Task: Check the percentage active listings of 1 story in the last 1 year.
Action: Mouse moved to (1100, 249)
Screenshot: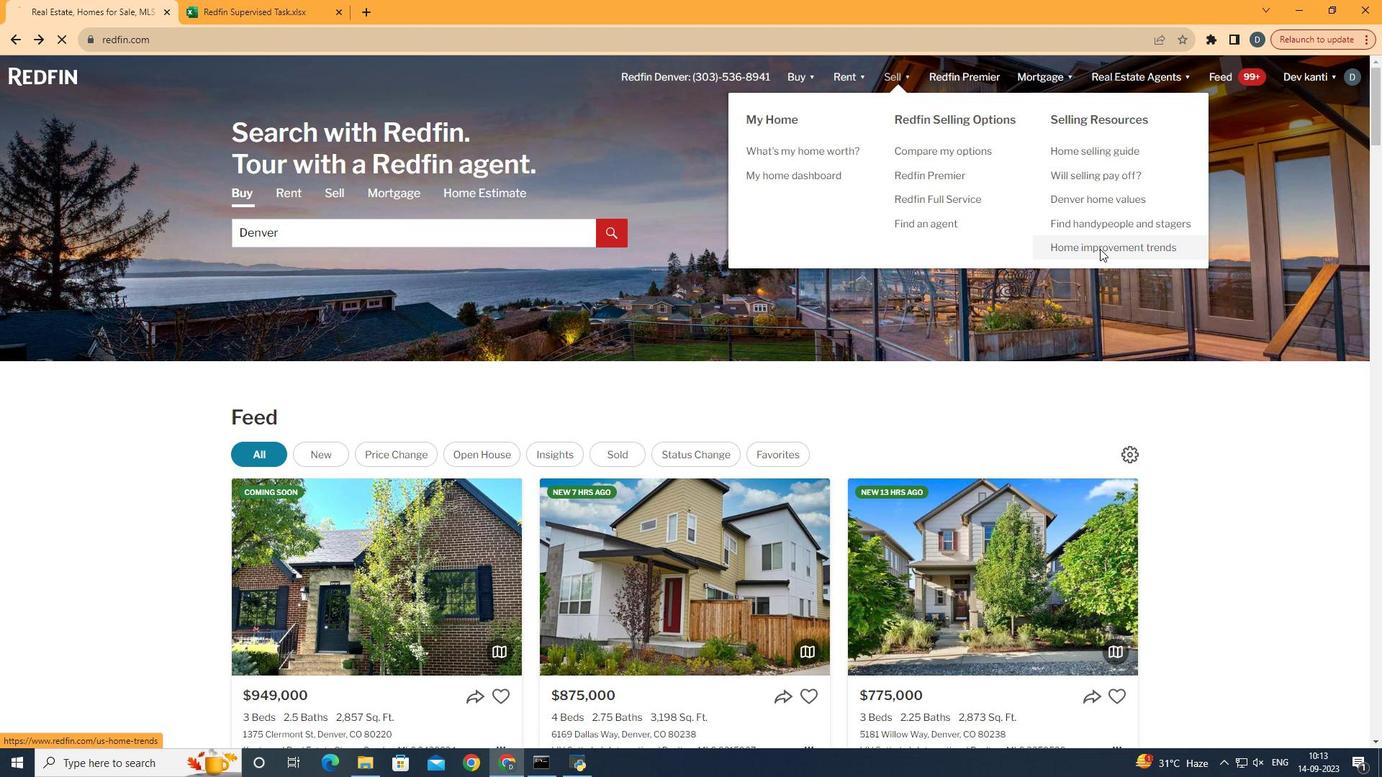 
Action: Mouse pressed left at (1100, 249)
Screenshot: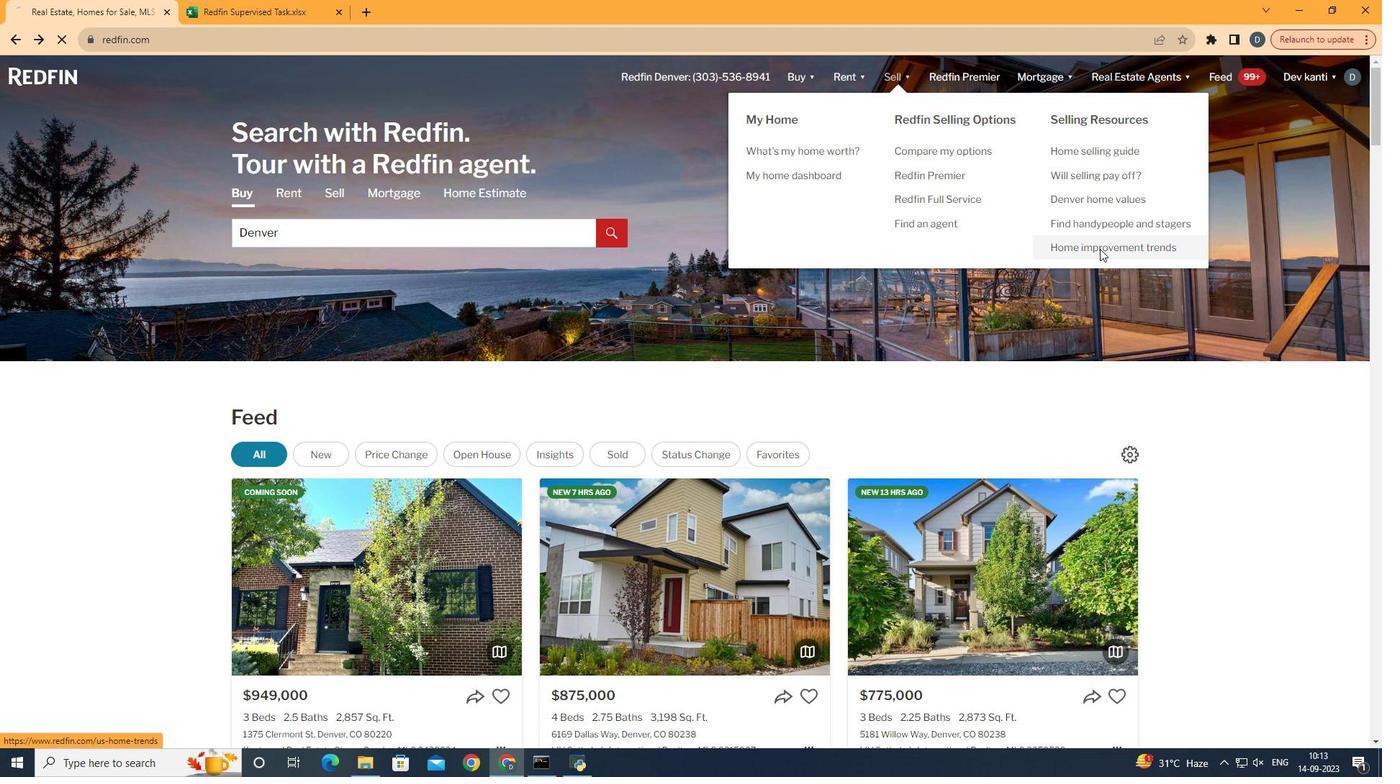 
Action: Mouse moved to (357, 276)
Screenshot: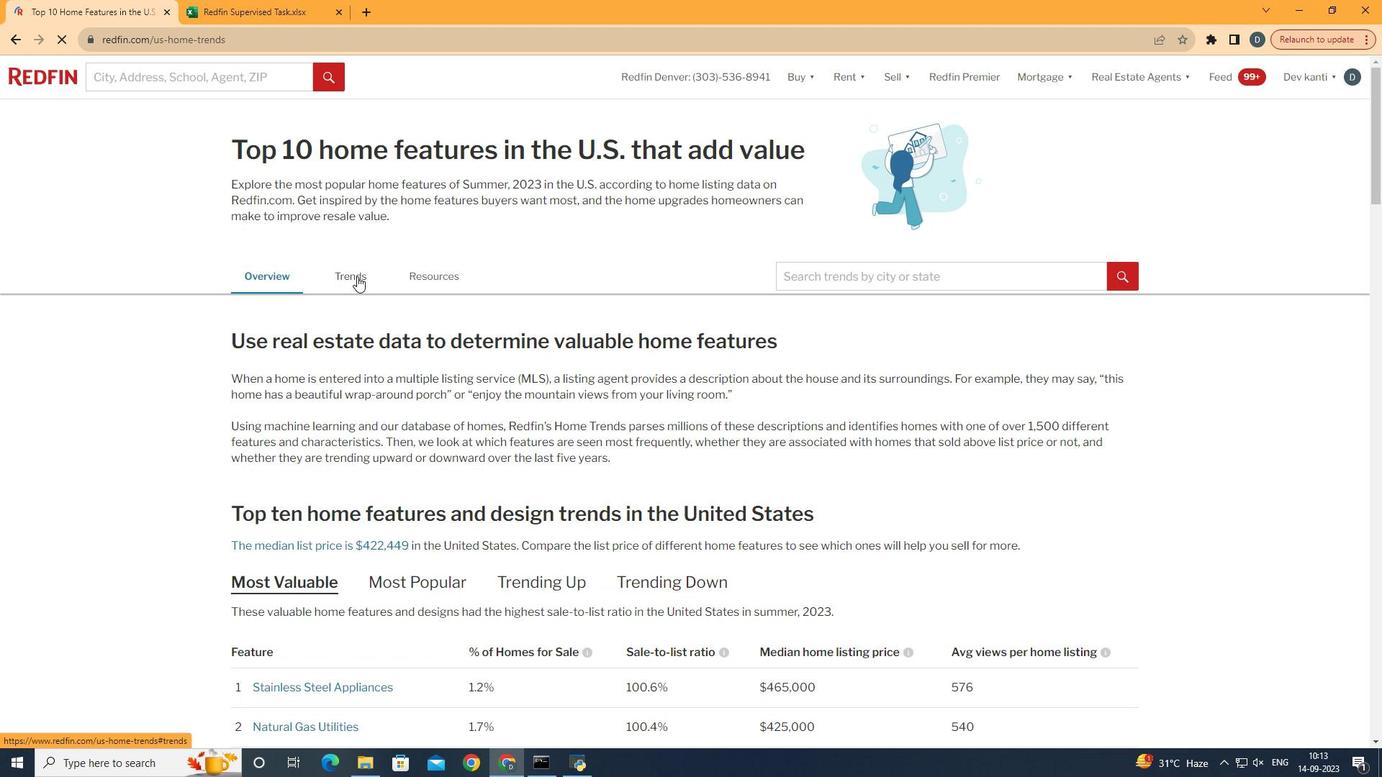 
Action: Mouse pressed left at (357, 276)
Screenshot: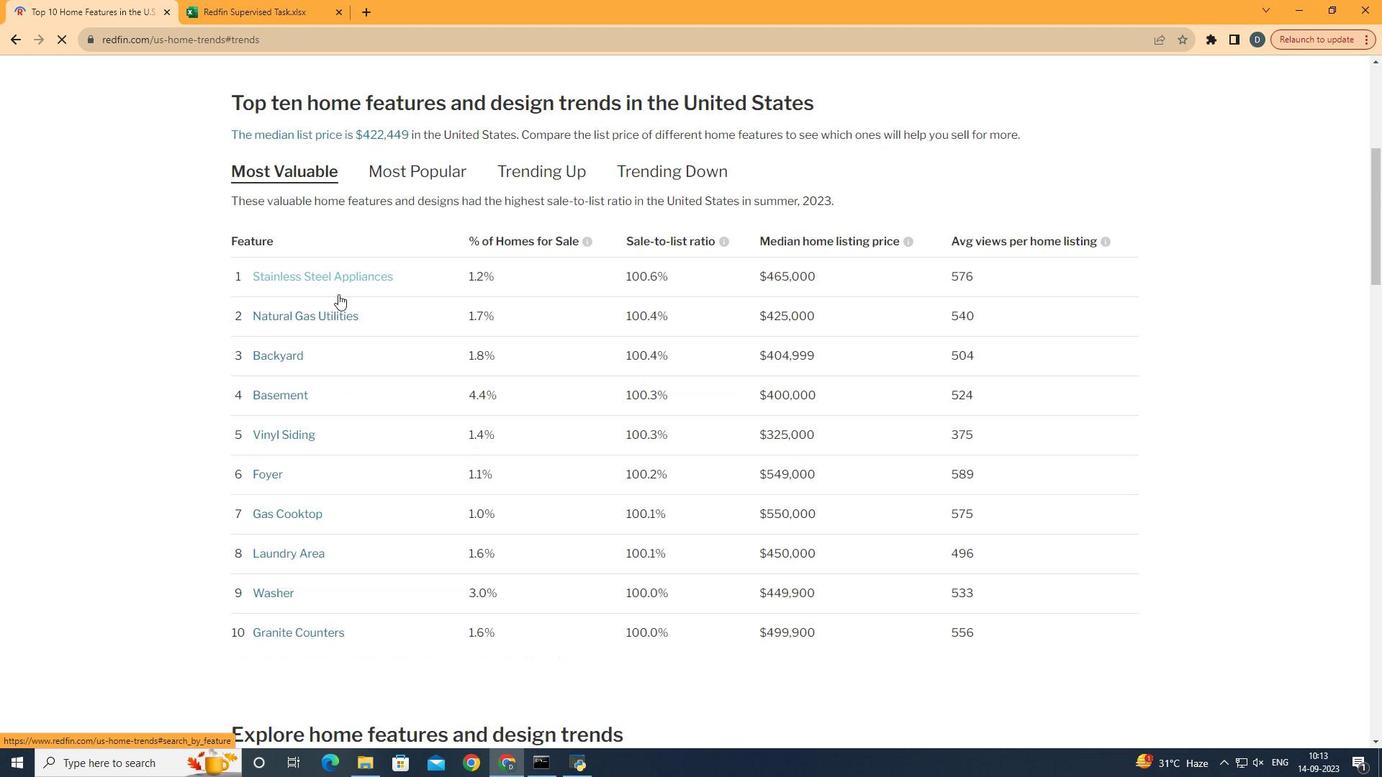 
Action: Mouse moved to (515, 391)
Screenshot: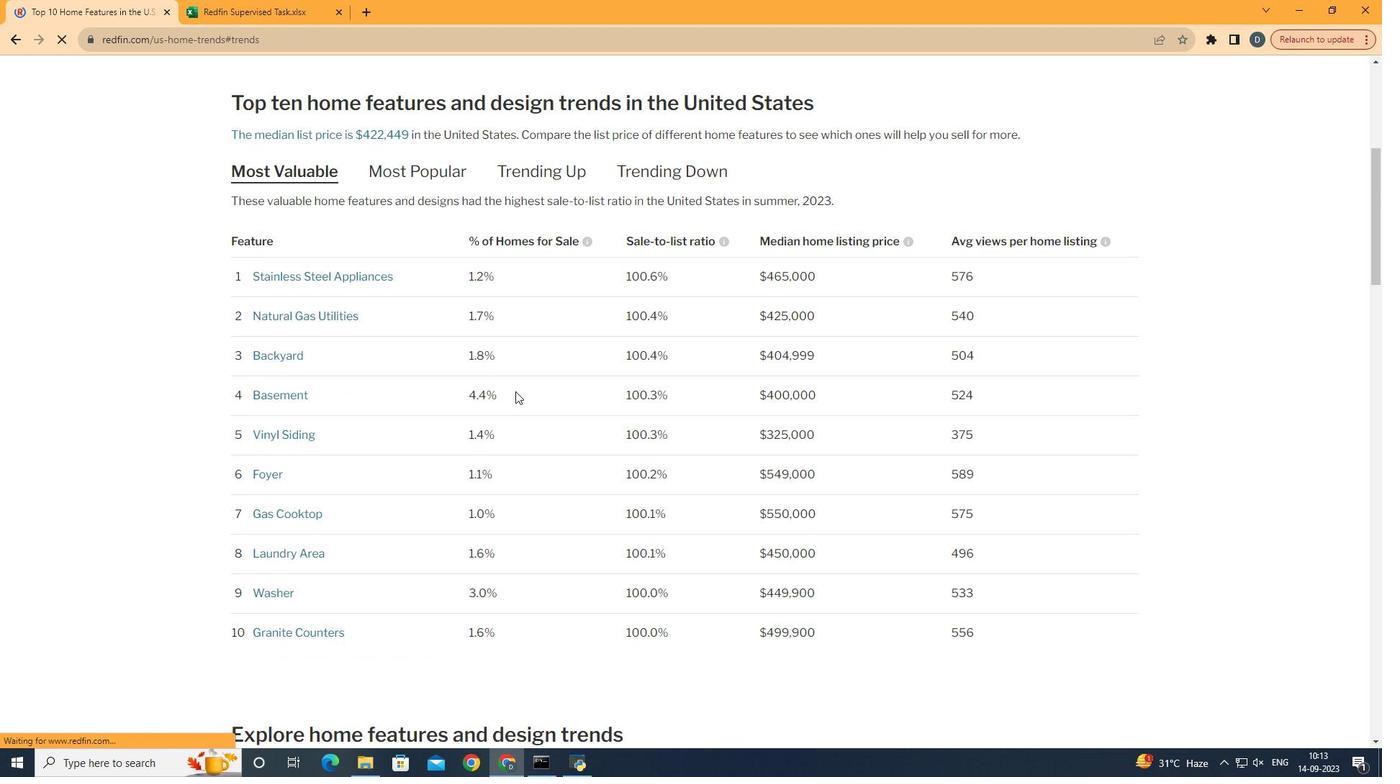 
Action: Mouse scrolled (515, 390) with delta (0, 0)
Screenshot: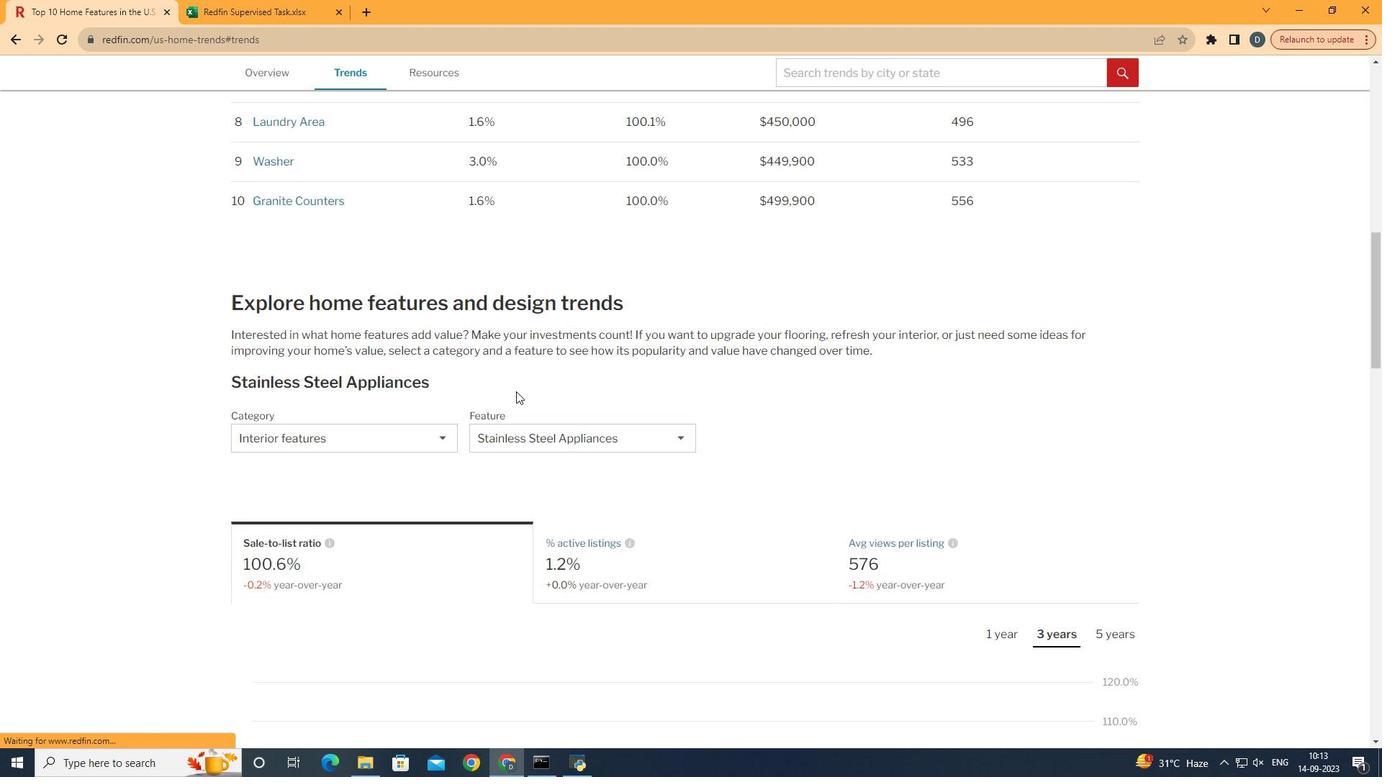 
Action: Mouse scrolled (515, 390) with delta (0, 0)
Screenshot: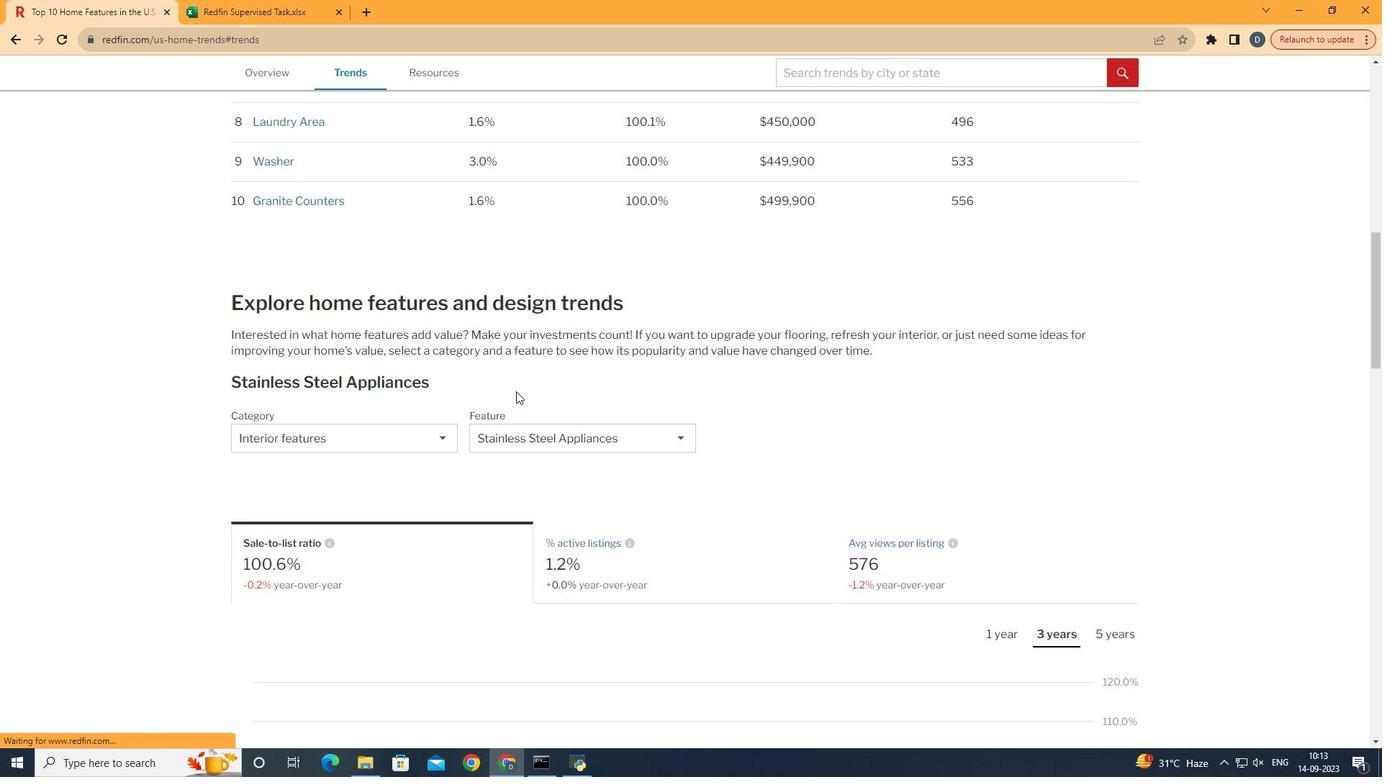 
Action: Mouse scrolled (515, 390) with delta (0, 0)
Screenshot: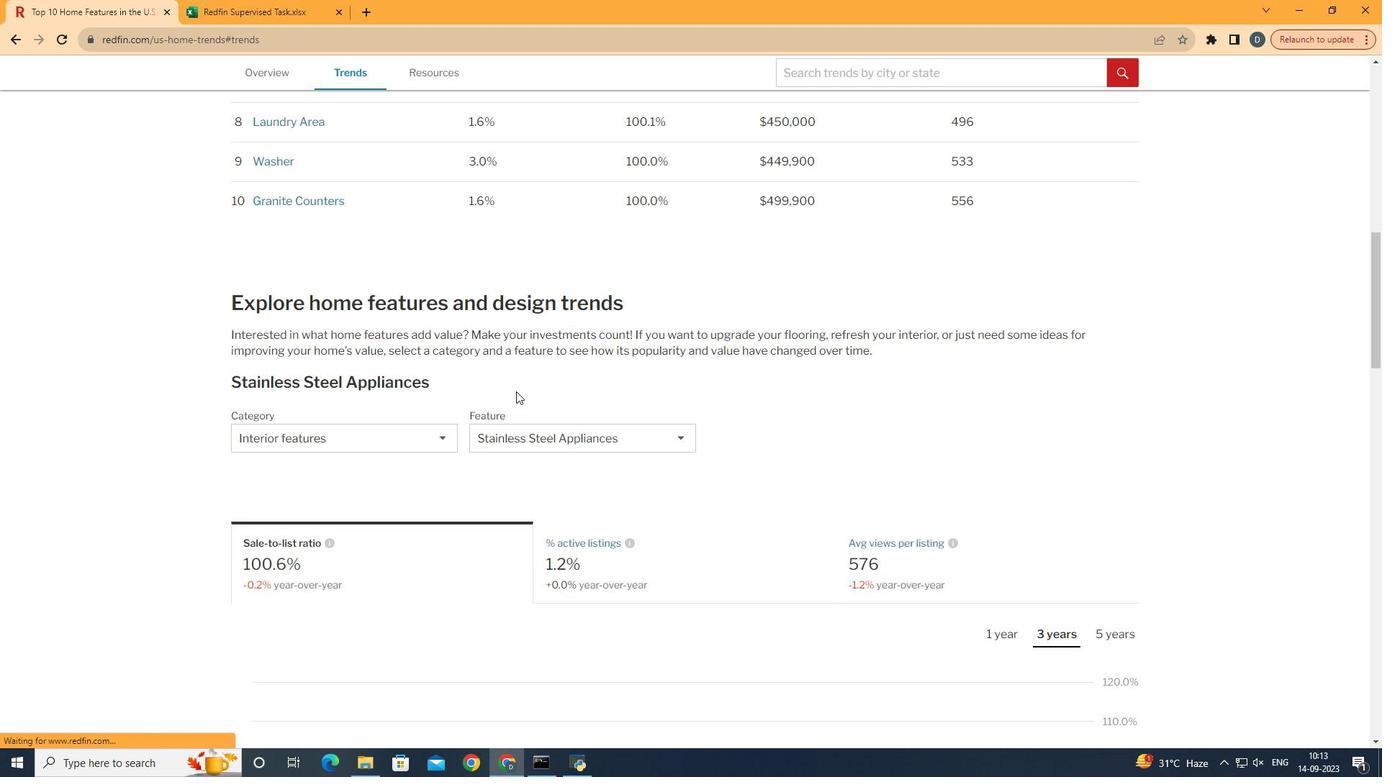 
Action: Mouse scrolled (515, 390) with delta (0, 0)
Screenshot: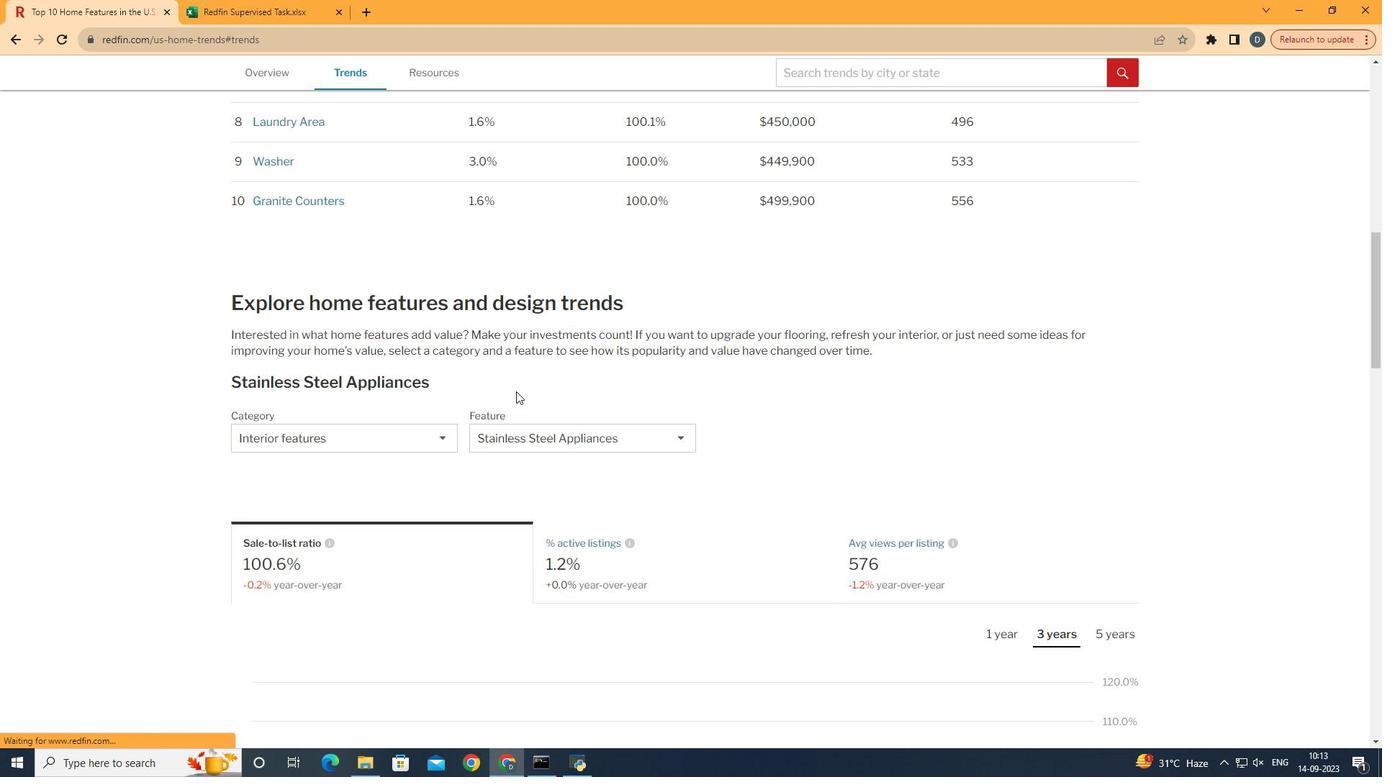 
Action: Mouse scrolled (515, 390) with delta (0, 0)
Screenshot: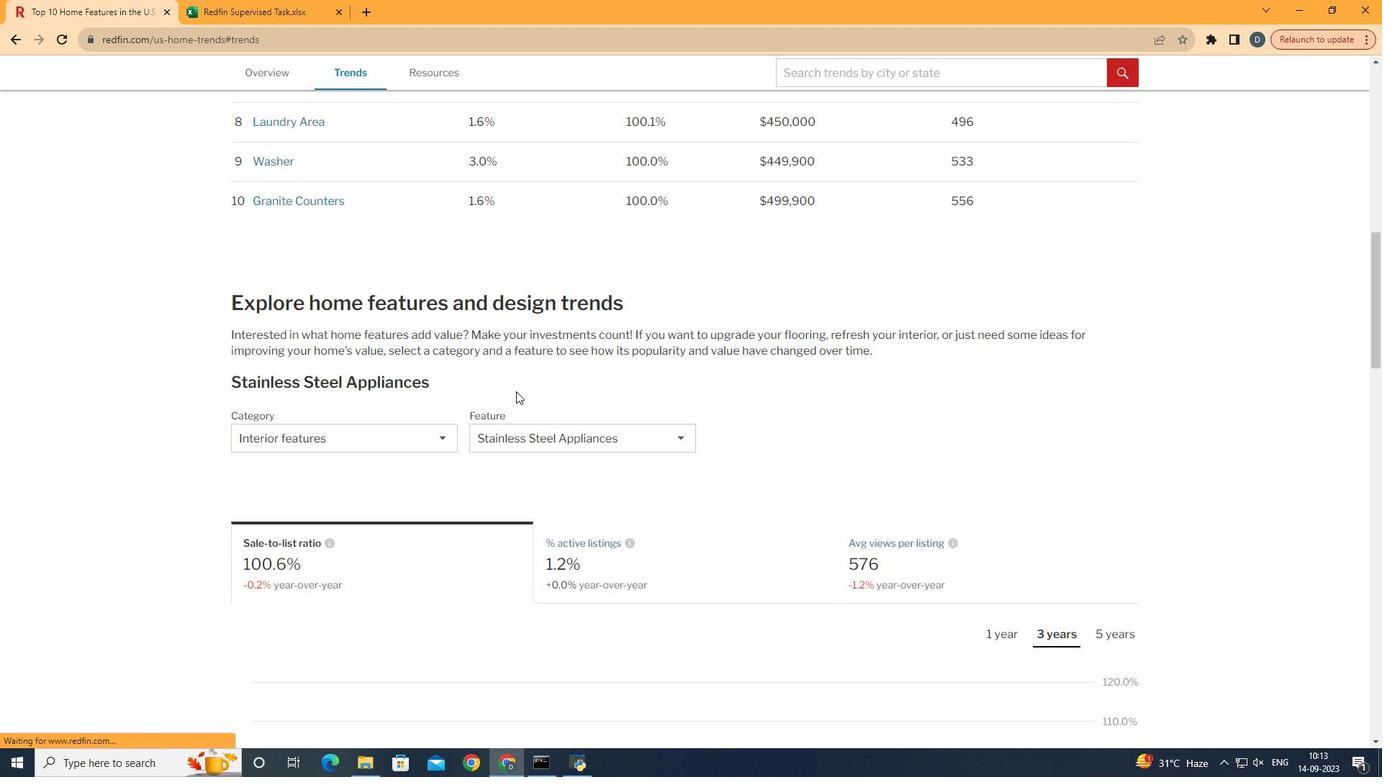
Action: Mouse scrolled (515, 390) with delta (0, 0)
Screenshot: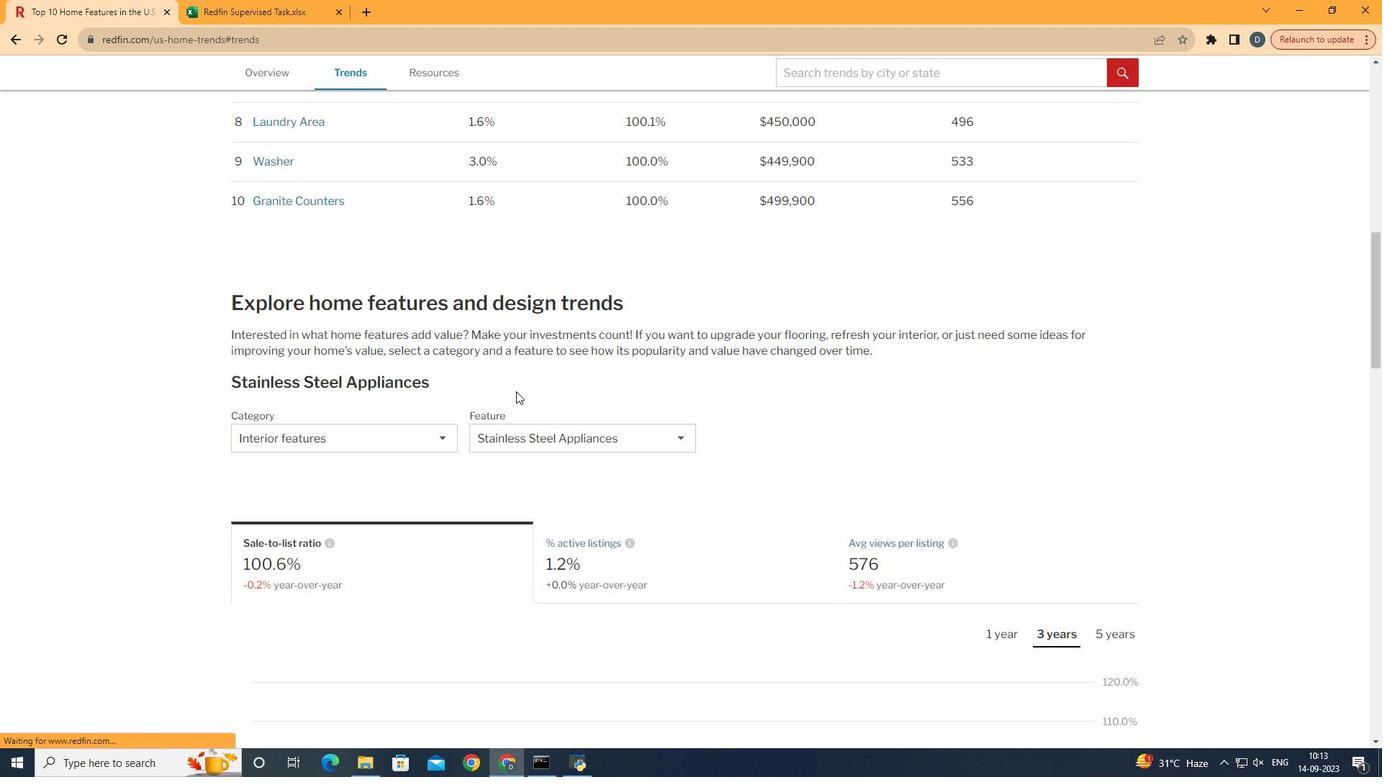 
Action: Mouse moved to (516, 391)
Screenshot: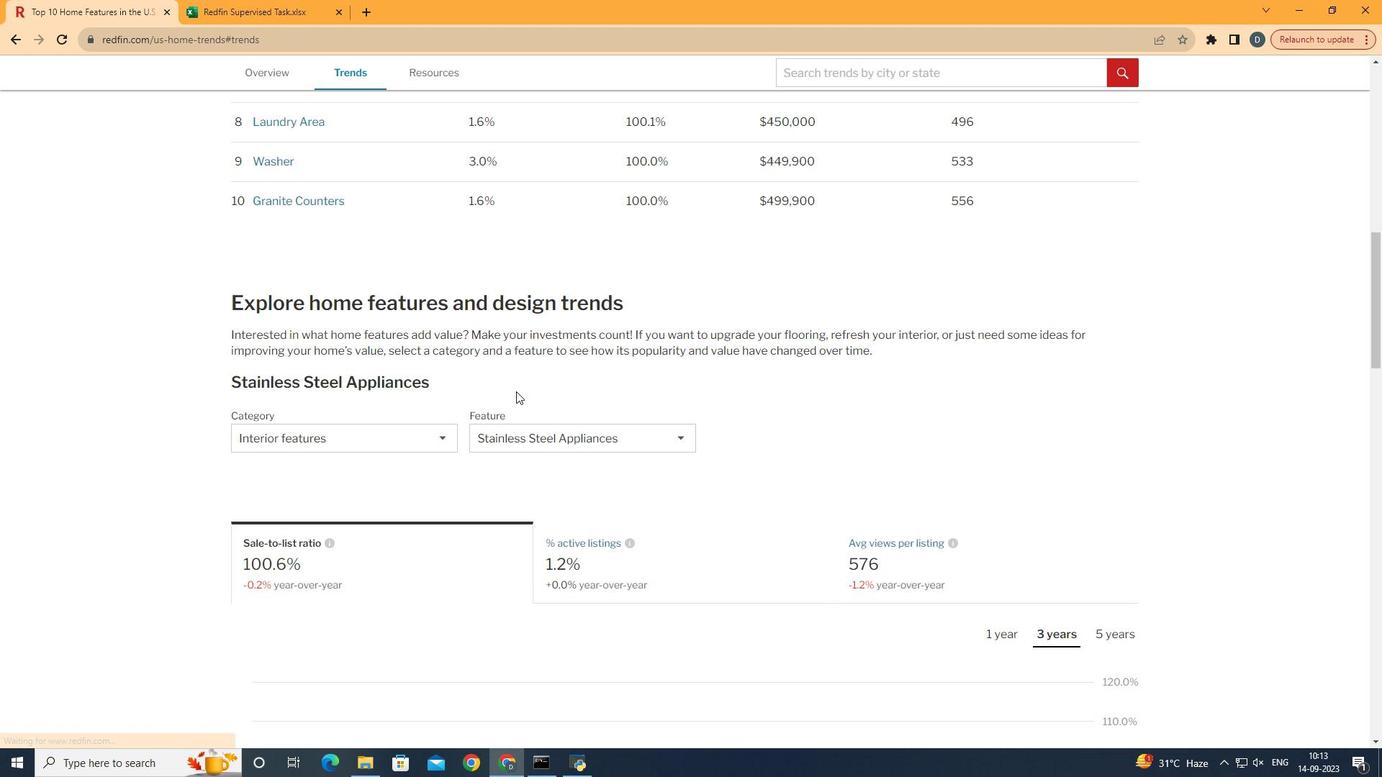 
Action: Mouse scrolled (516, 390) with delta (0, 0)
Screenshot: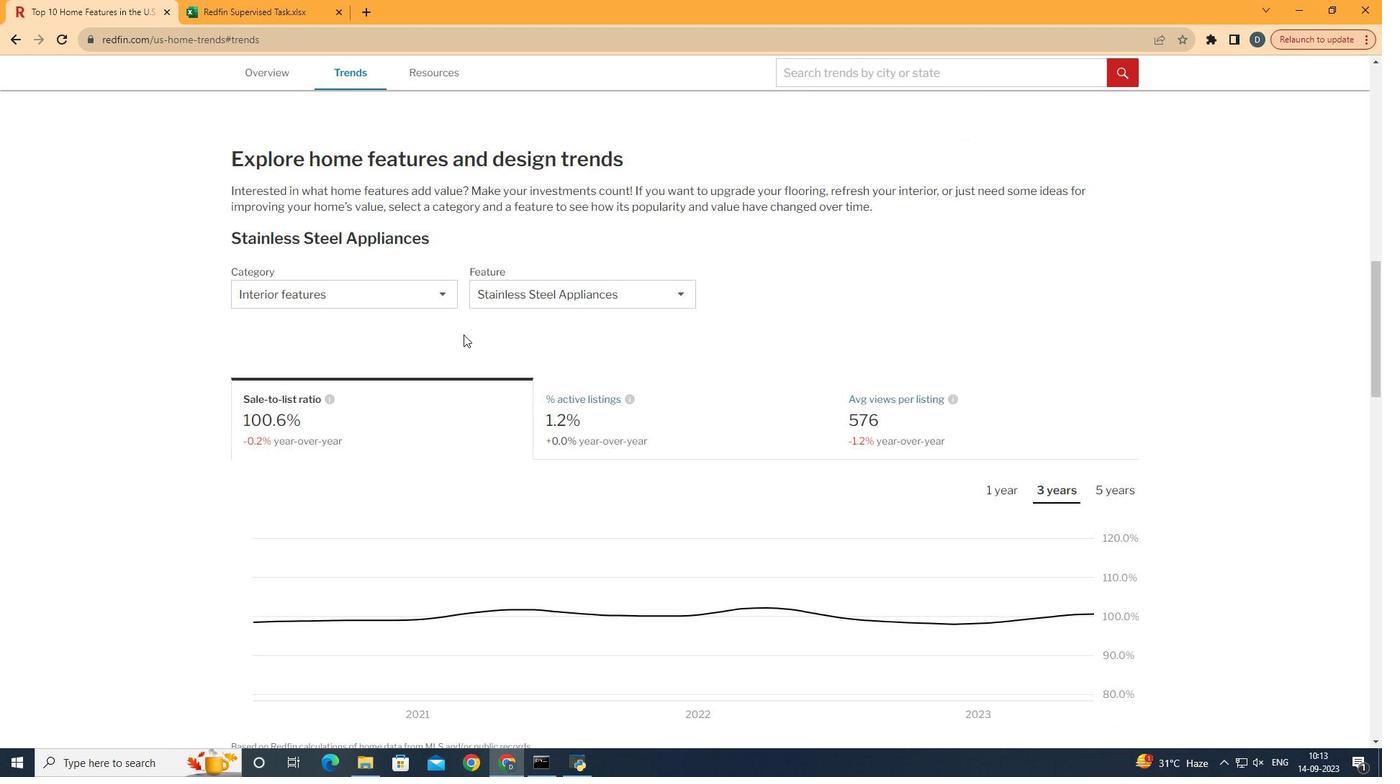 
Action: Mouse scrolled (516, 390) with delta (0, 0)
Screenshot: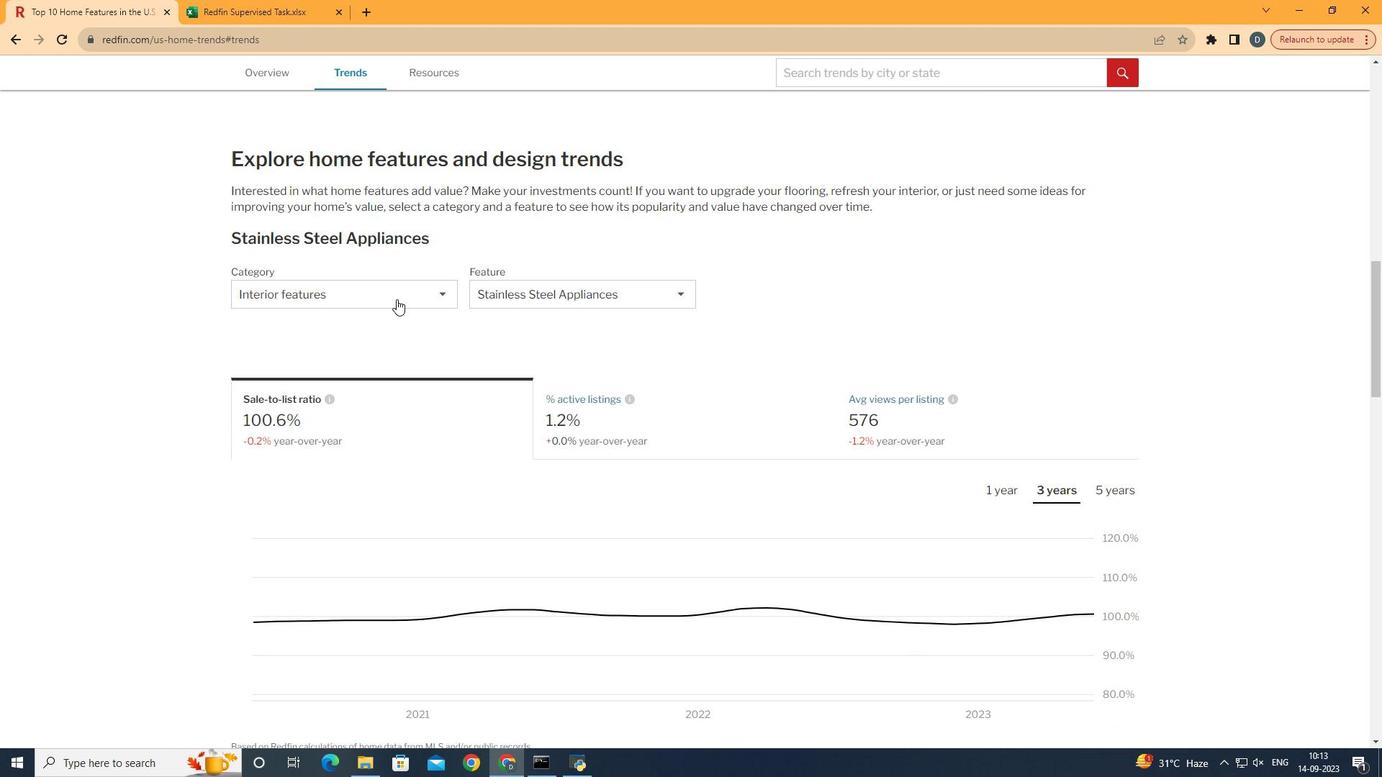 
Action: Mouse moved to (372, 312)
Screenshot: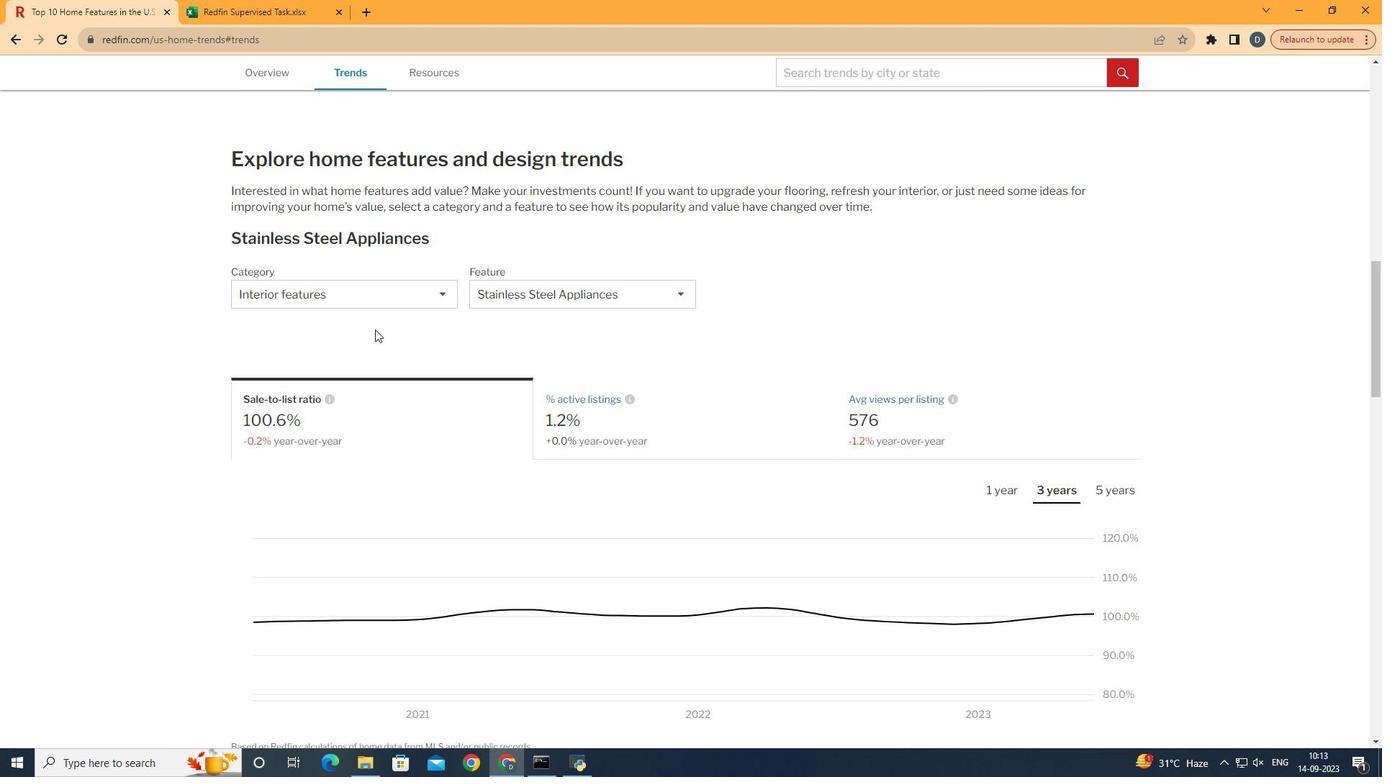 
Action: Mouse pressed left at (372, 312)
Screenshot: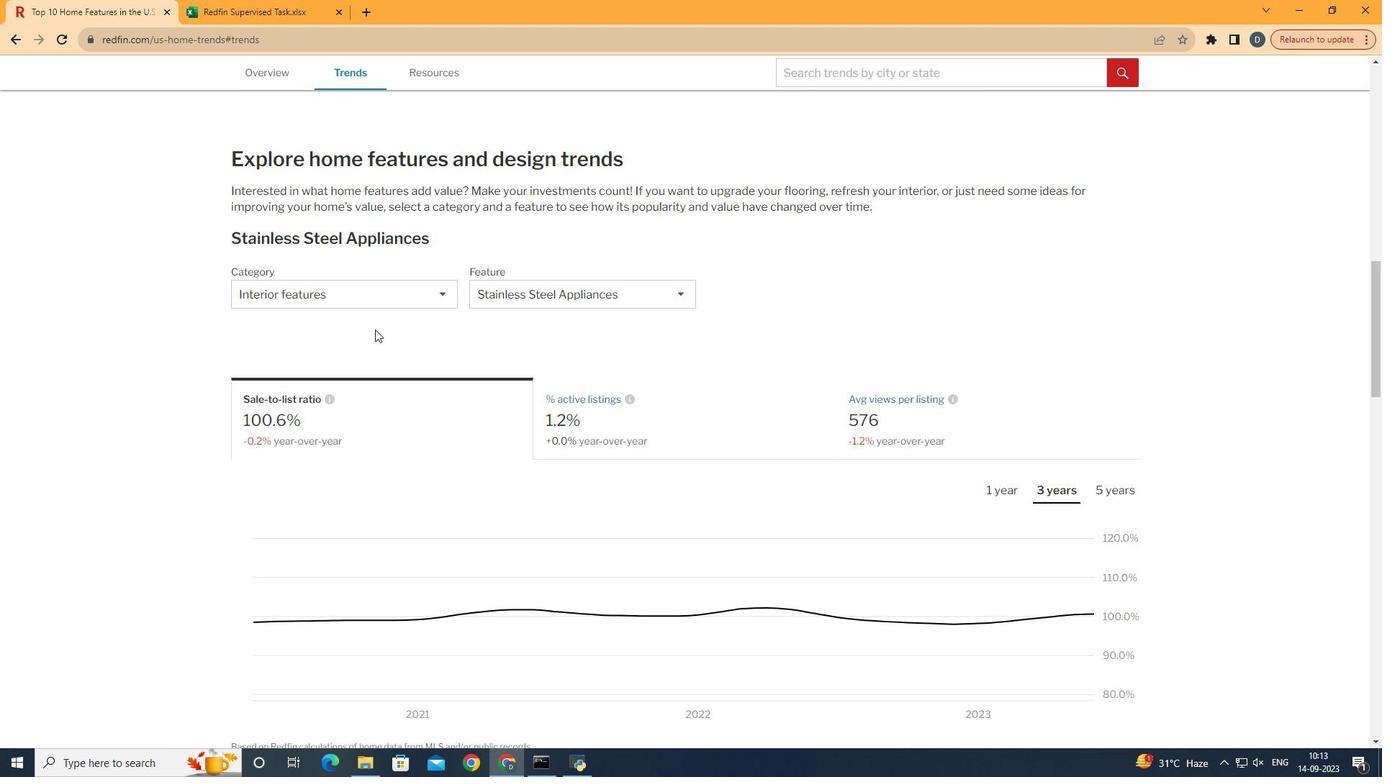 
Action: Mouse moved to (408, 285)
Screenshot: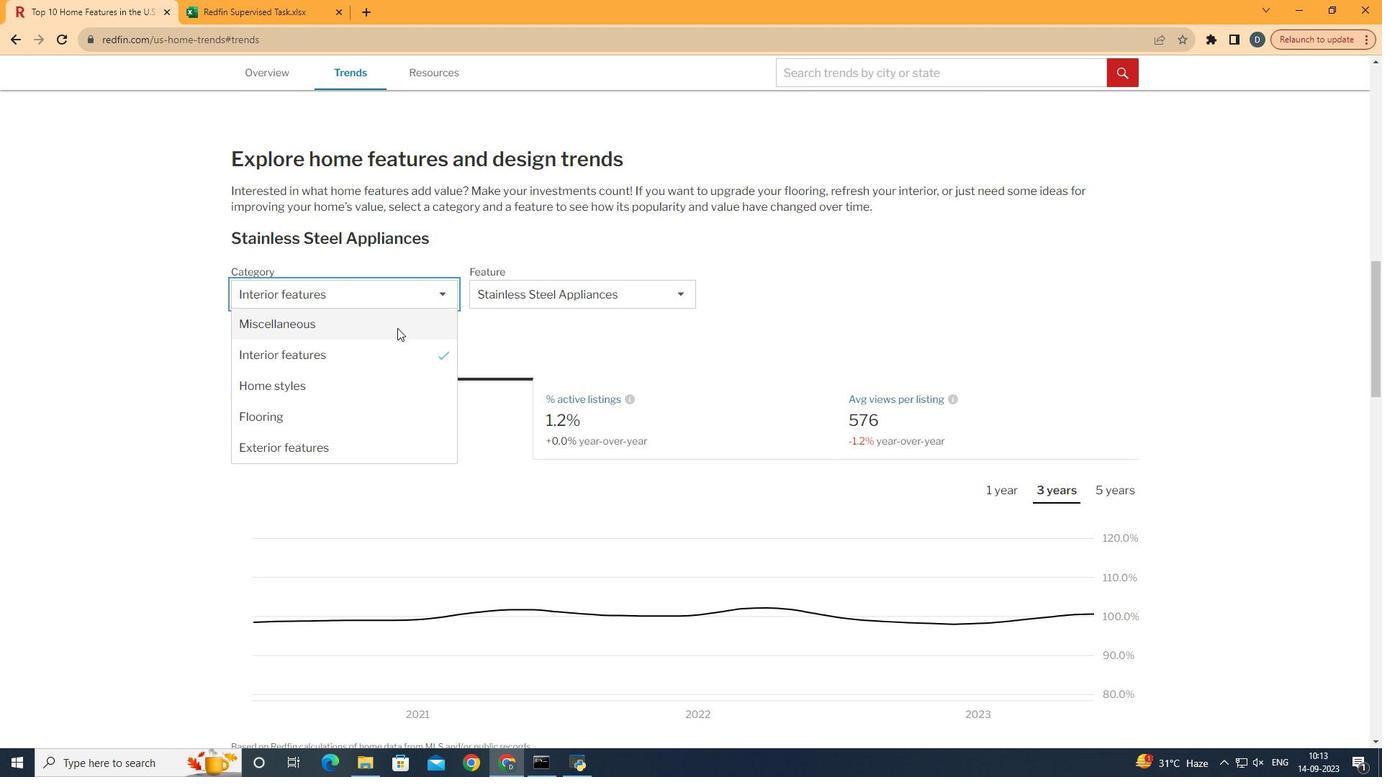 
Action: Mouse pressed left at (408, 285)
Screenshot: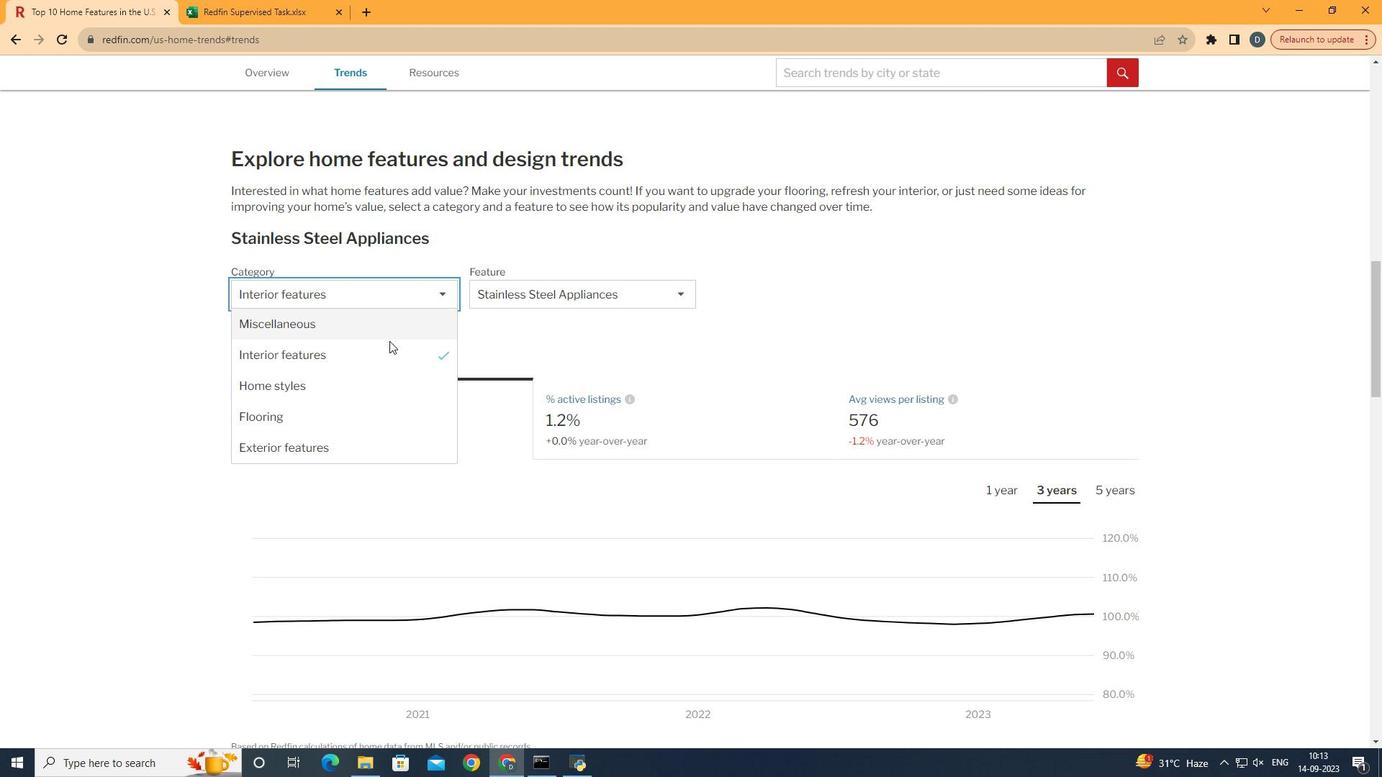 
Action: Mouse moved to (381, 393)
Screenshot: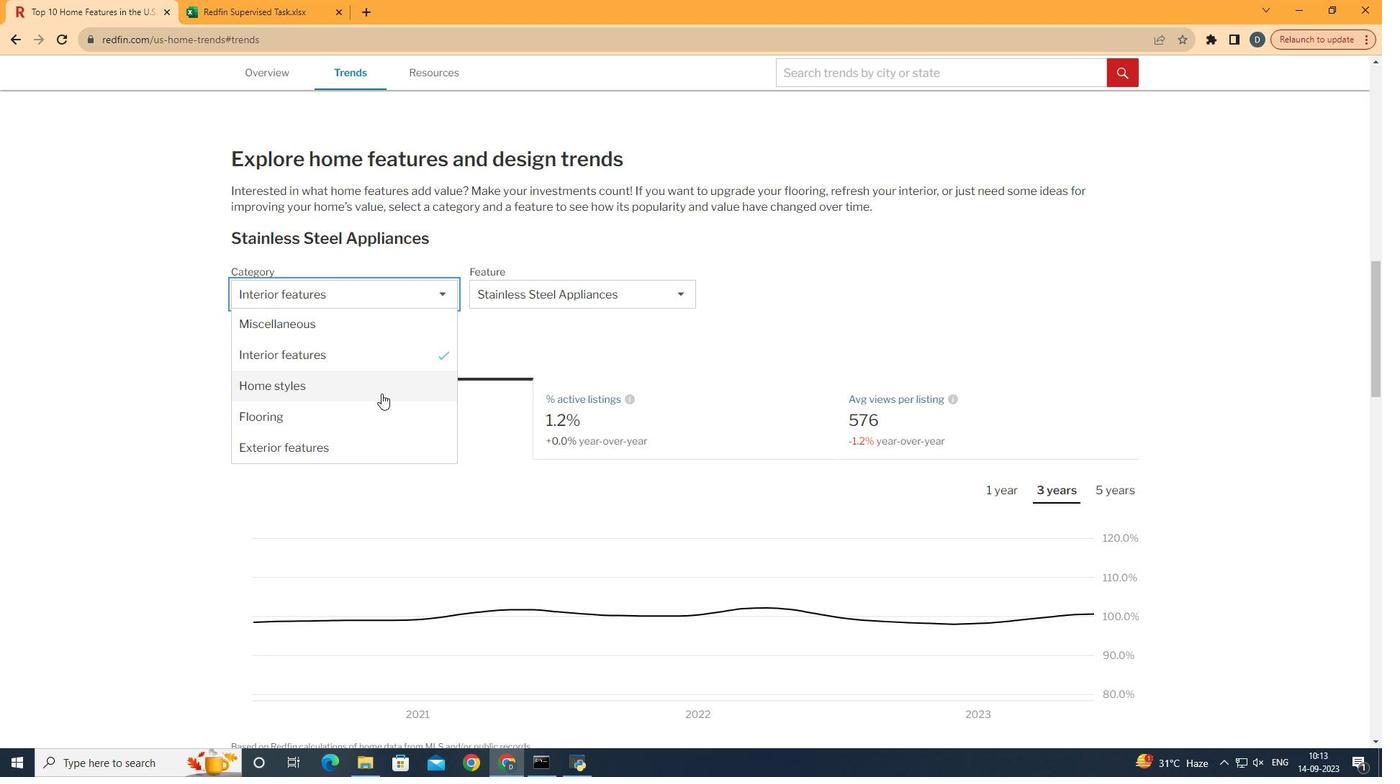 
Action: Mouse pressed left at (381, 393)
Screenshot: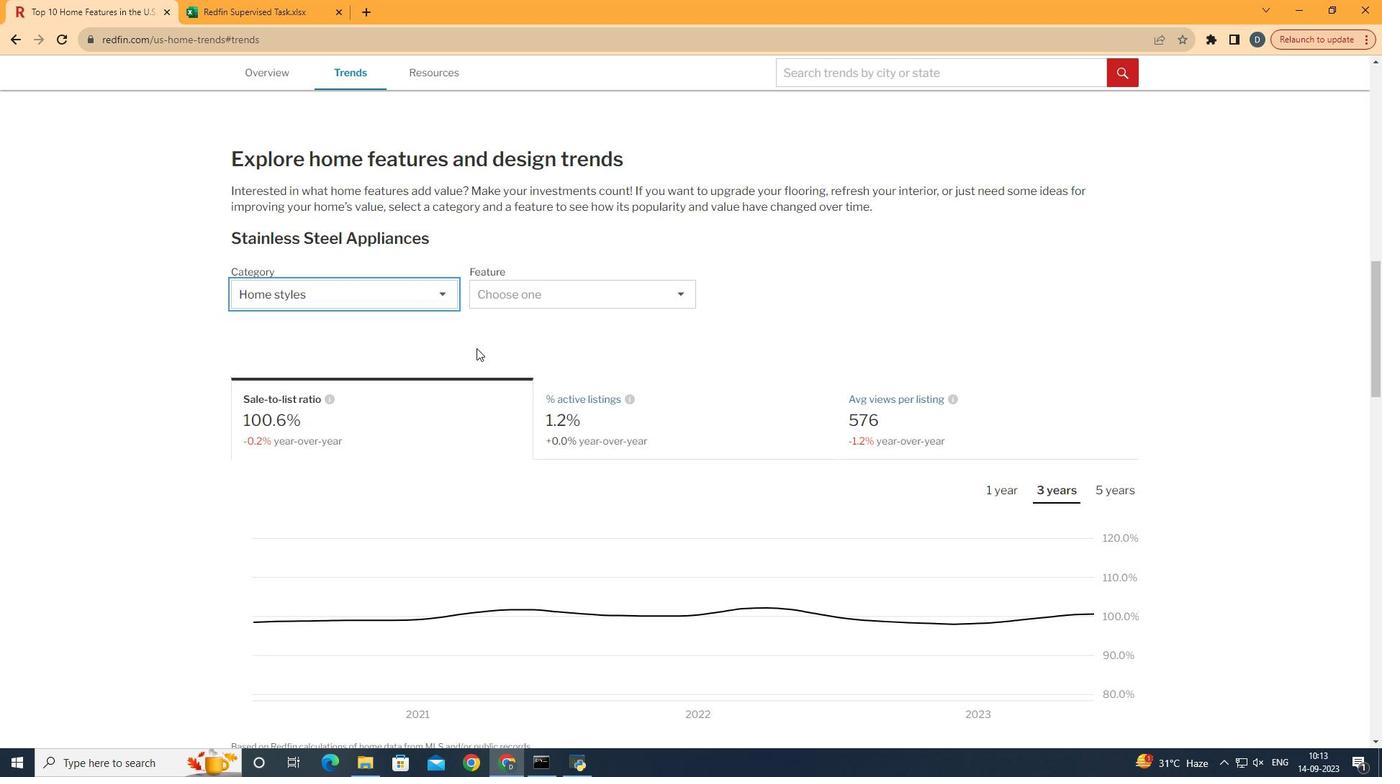 
Action: Mouse moved to (555, 301)
Screenshot: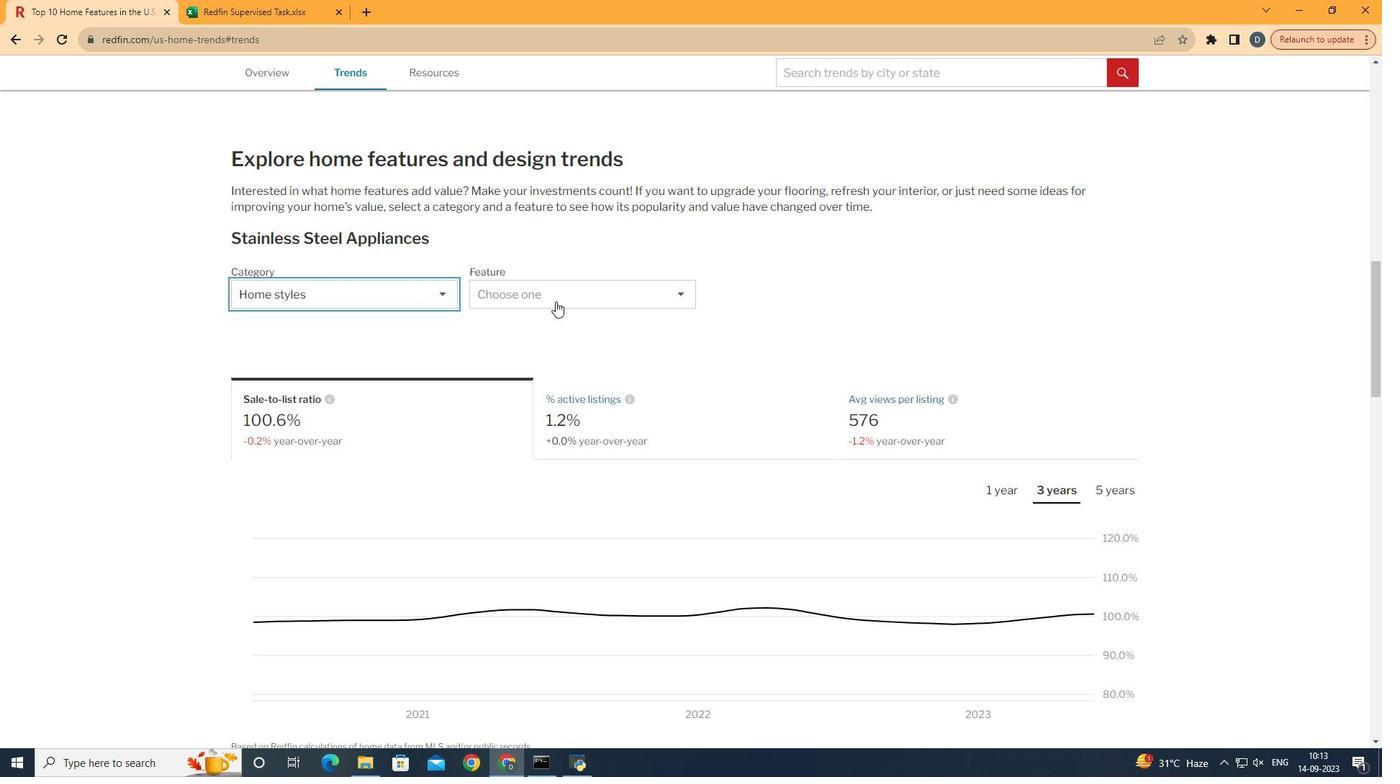 
Action: Mouse pressed left at (555, 301)
Screenshot: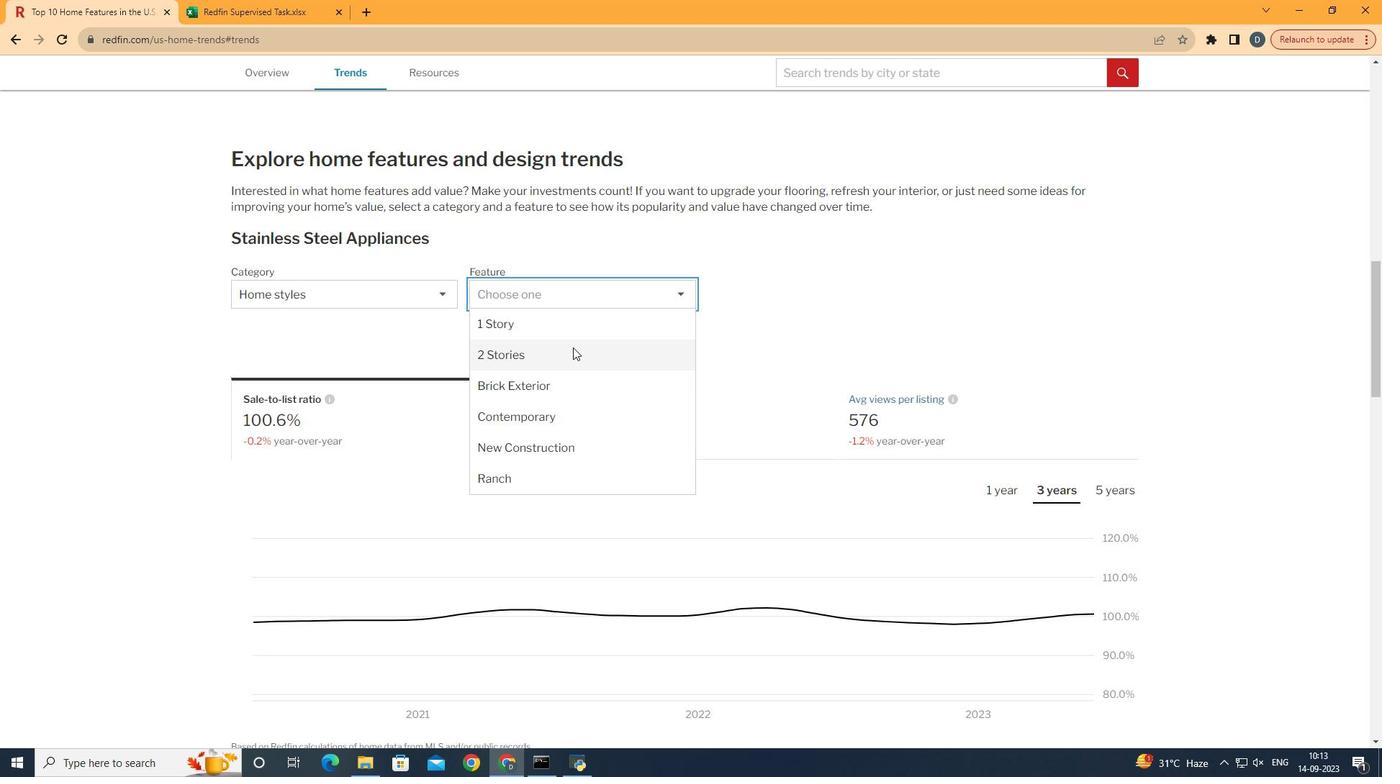 
Action: Mouse moved to (623, 324)
Screenshot: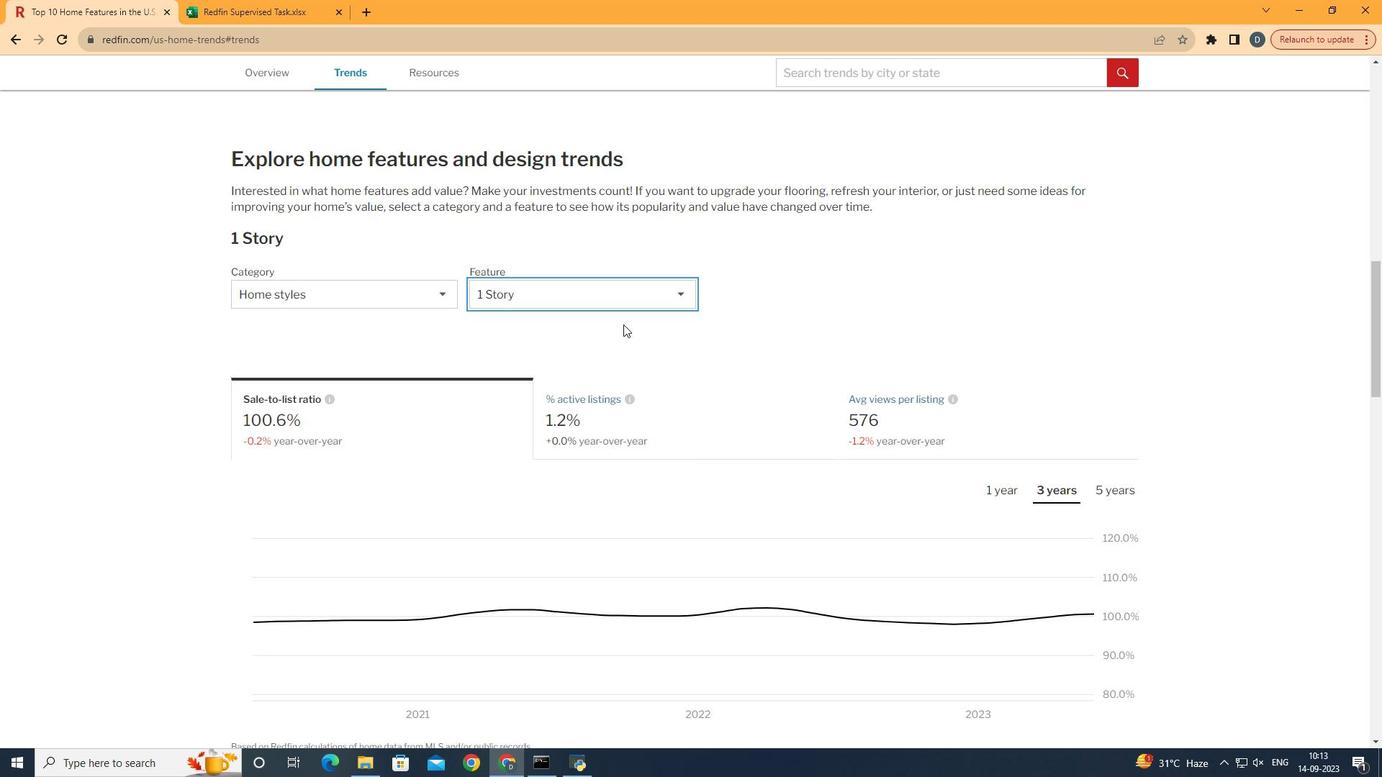 
Action: Mouse pressed left at (623, 324)
Screenshot: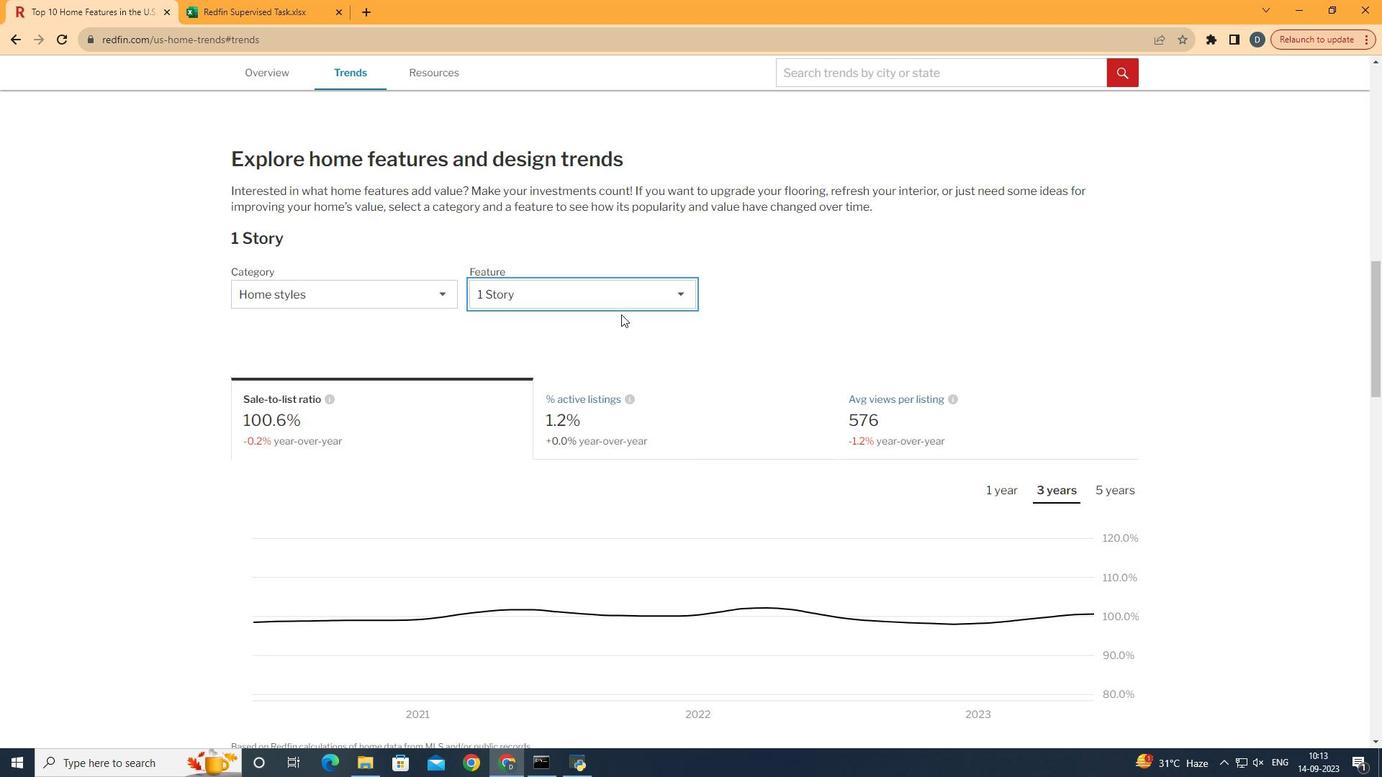 
Action: Mouse moved to (697, 402)
Screenshot: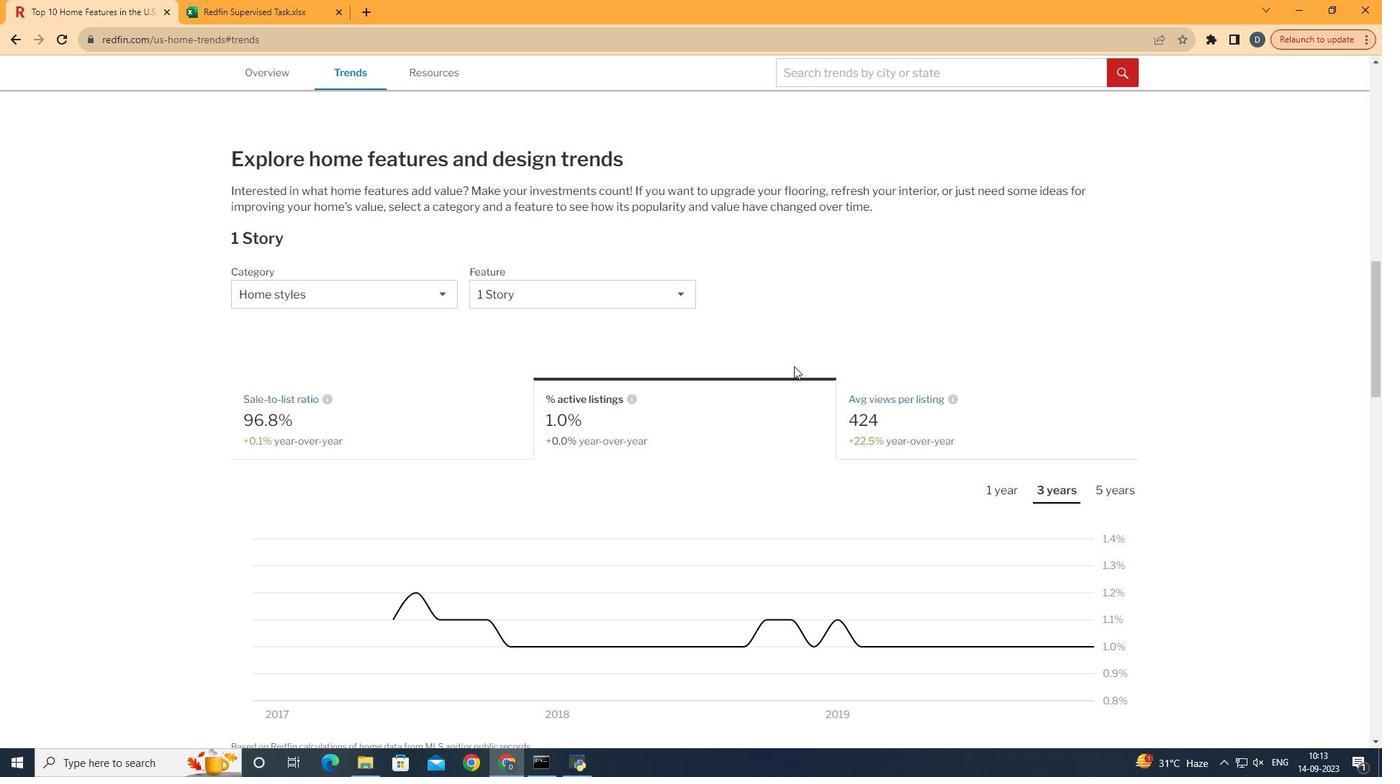 
Action: Mouse pressed left at (697, 402)
Screenshot: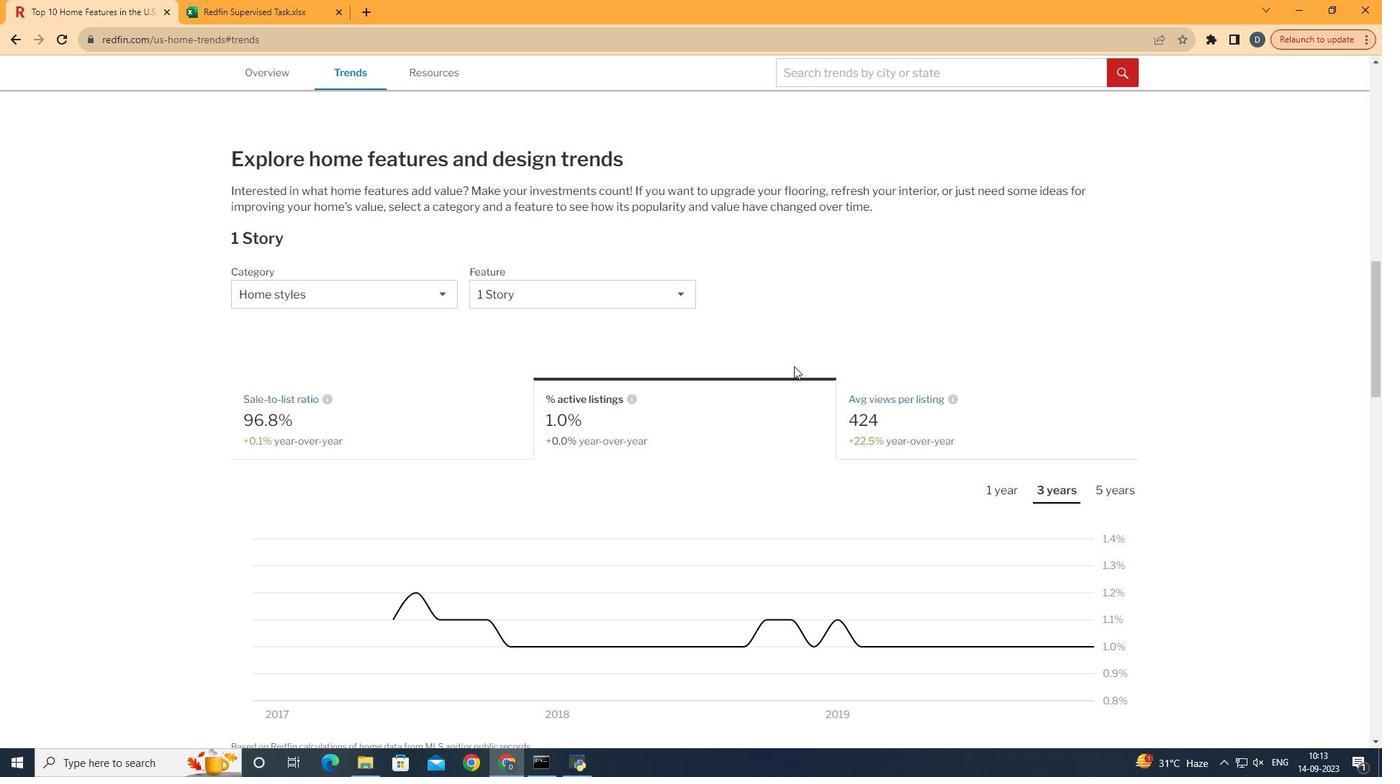 
Action: Mouse moved to (1068, 239)
Screenshot: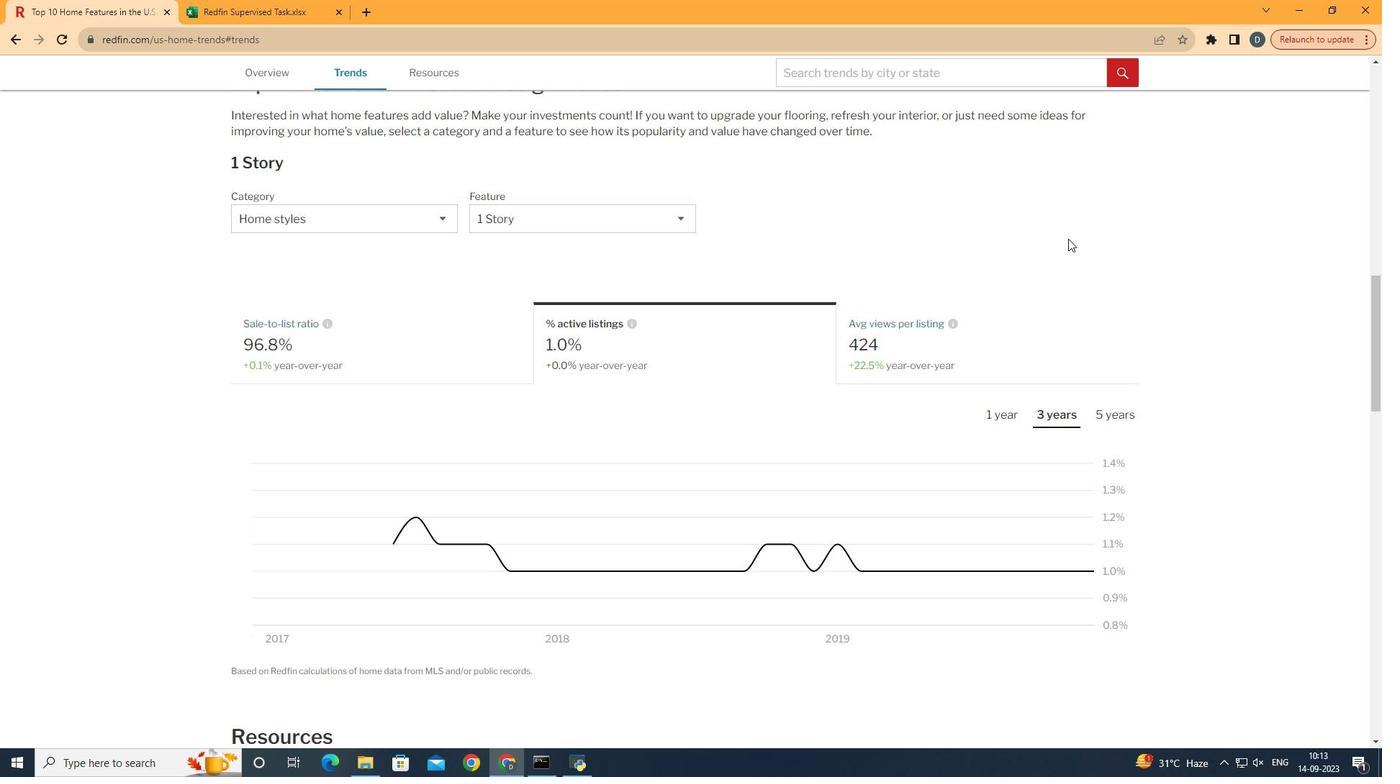 
Action: Mouse scrolled (1068, 238) with delta (0, 0)
Screenshot: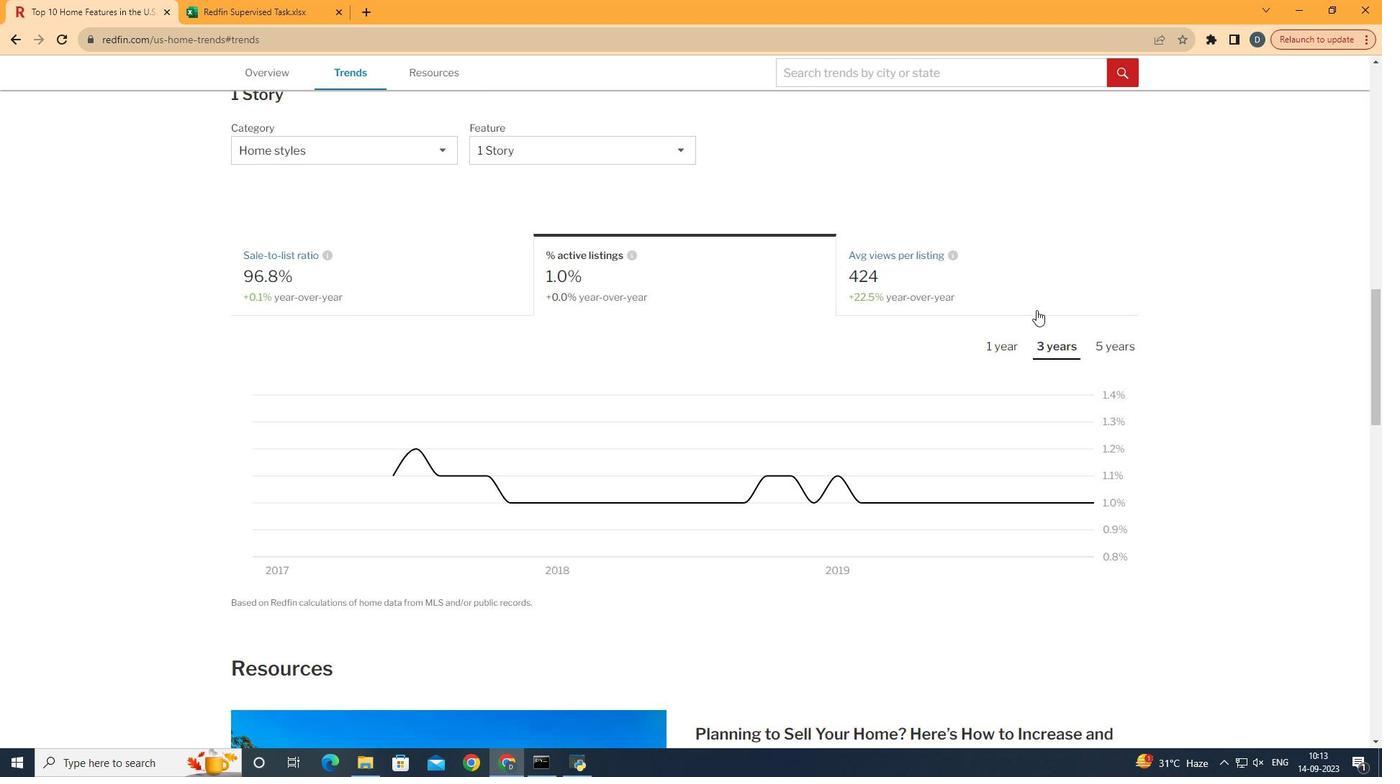 
Action: Mouse scrolled (1068, 238) with delta (0, 0)
Screenshot: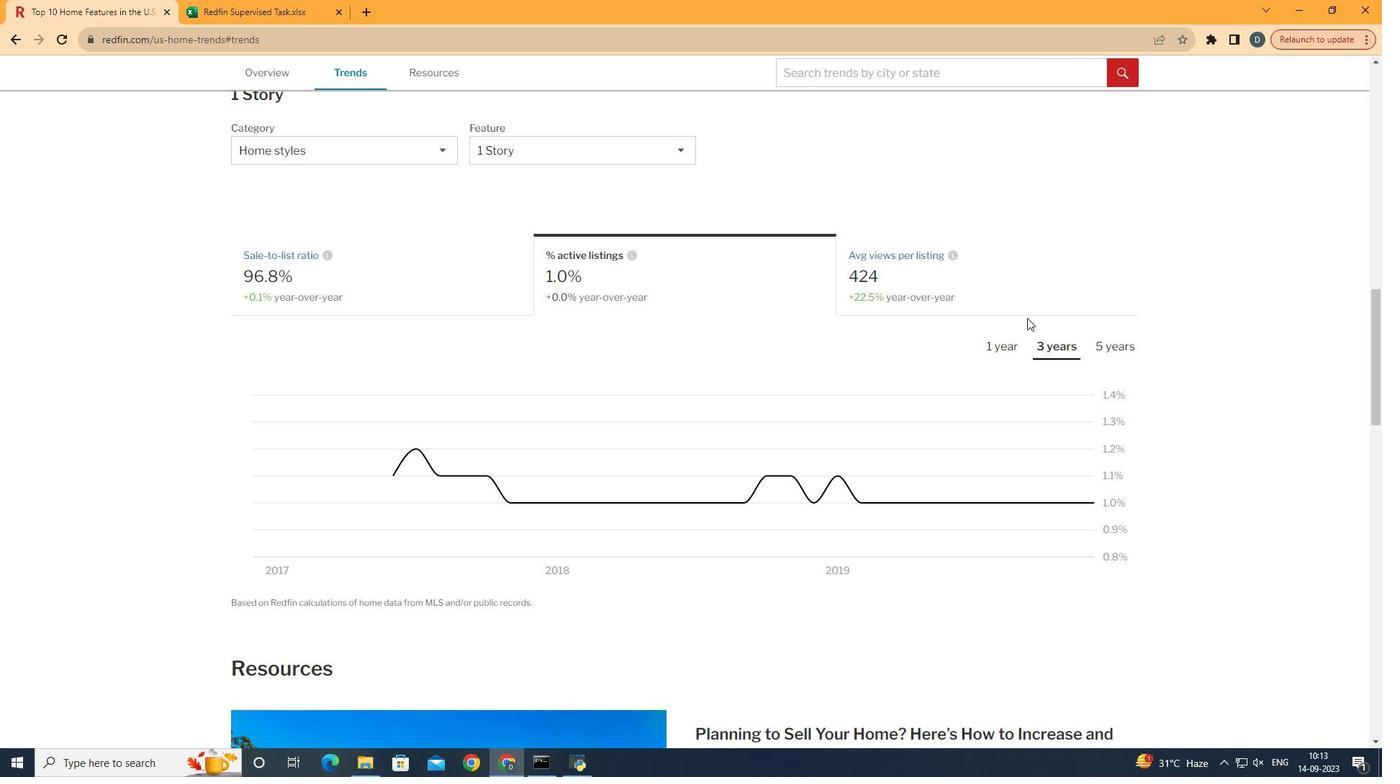 
Action: Mouse moved to (999, 349)
Screenshot: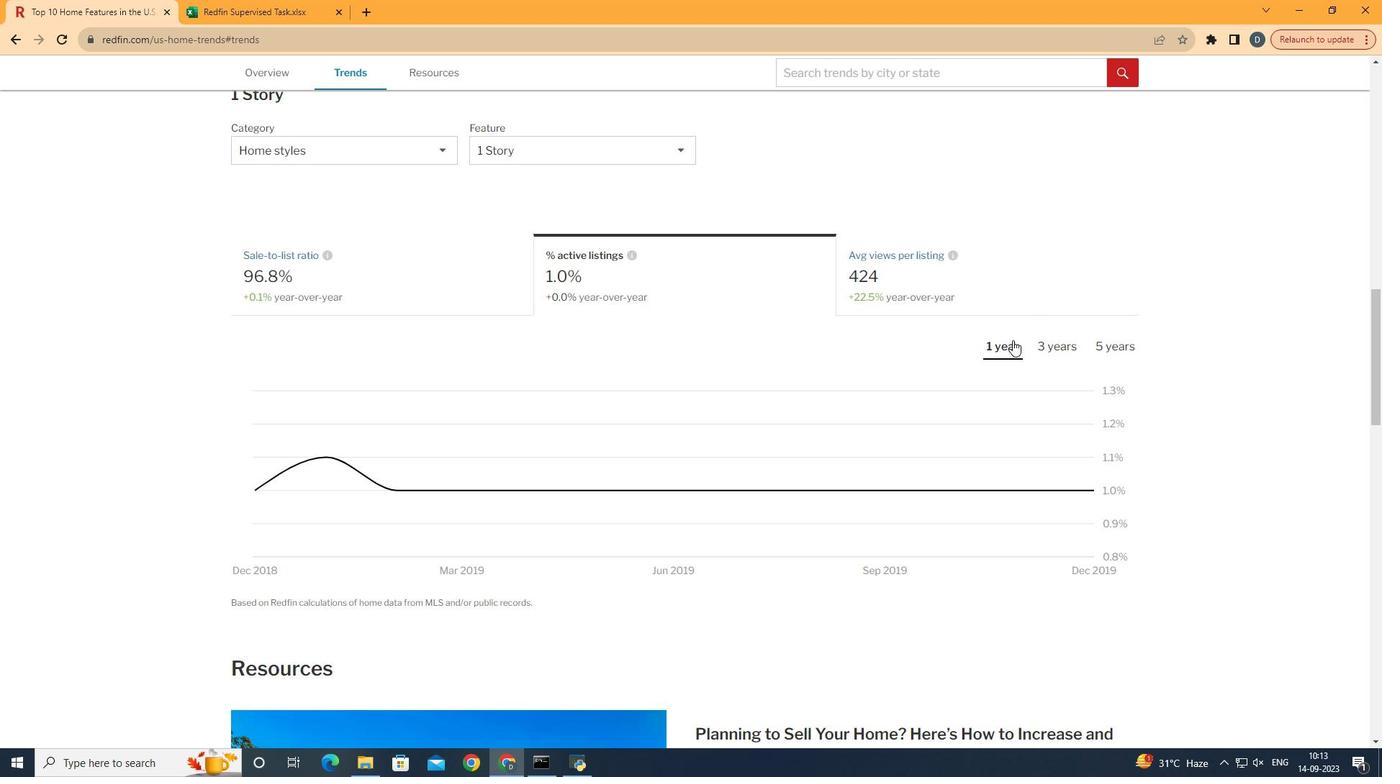 
Action: Mouse pressed left at (999, 349)
Screenshot: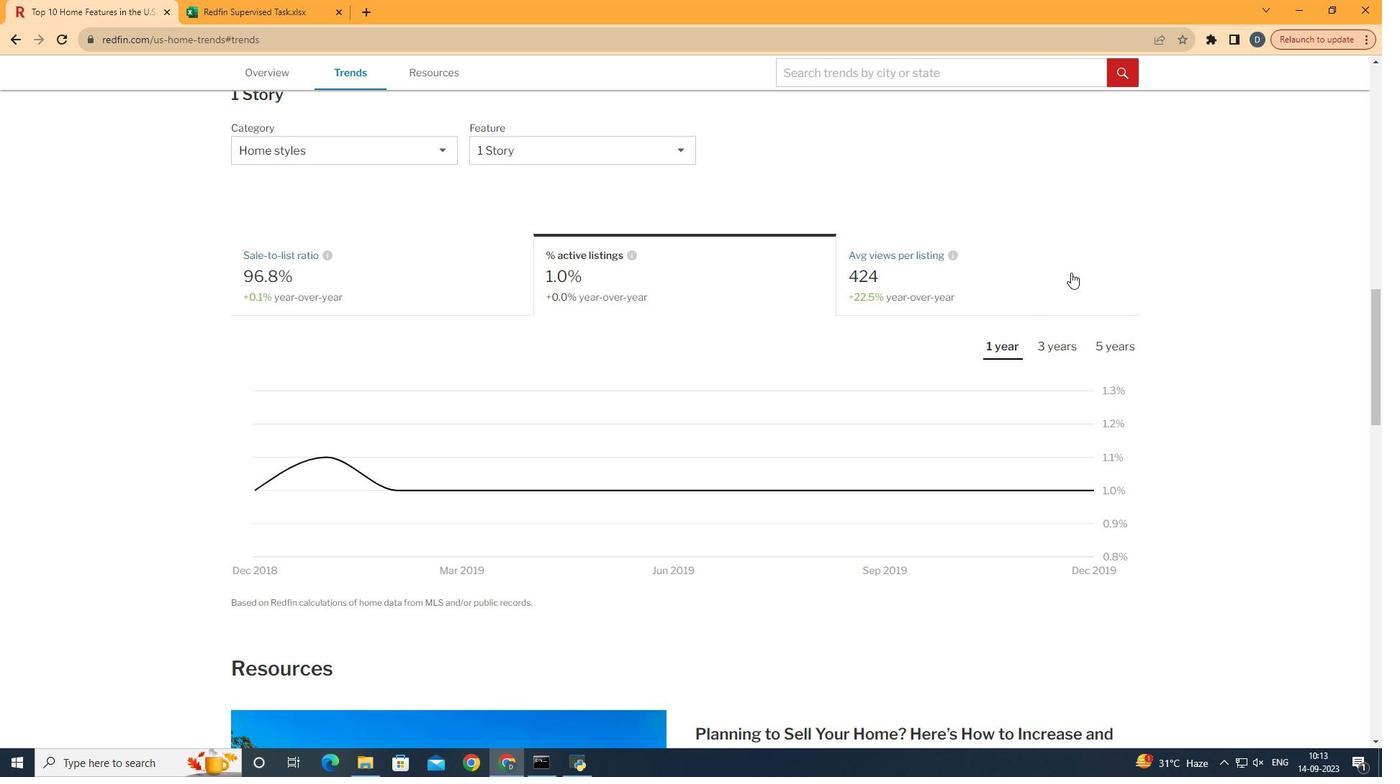 
Action: Mouse moved to (1071, 272)
Screenshot: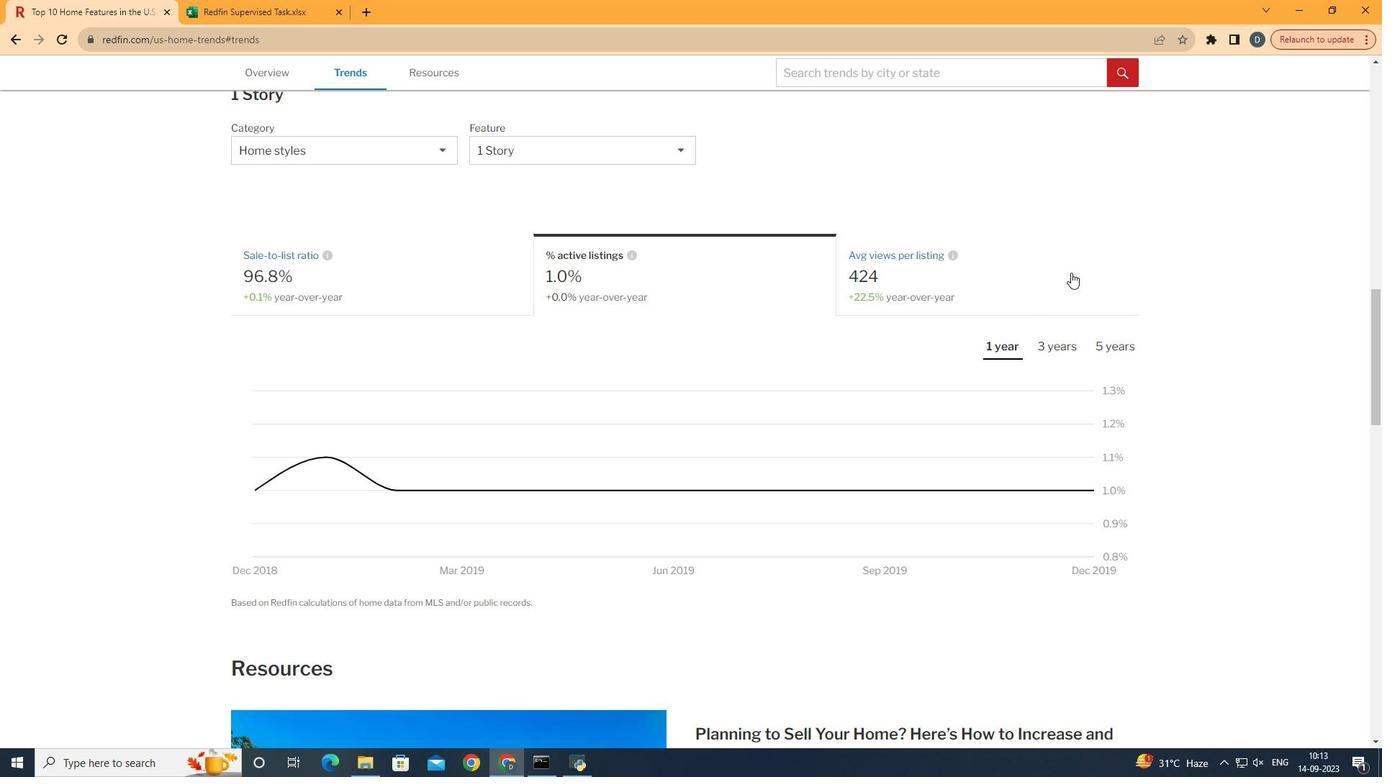 
